 Task: In the  document Civilrightsmovement.txtMake this file  'available offline' Check 'Vision History' View the  non- printing characters
Action: Mouse moved to (405, 409)
Screenshot: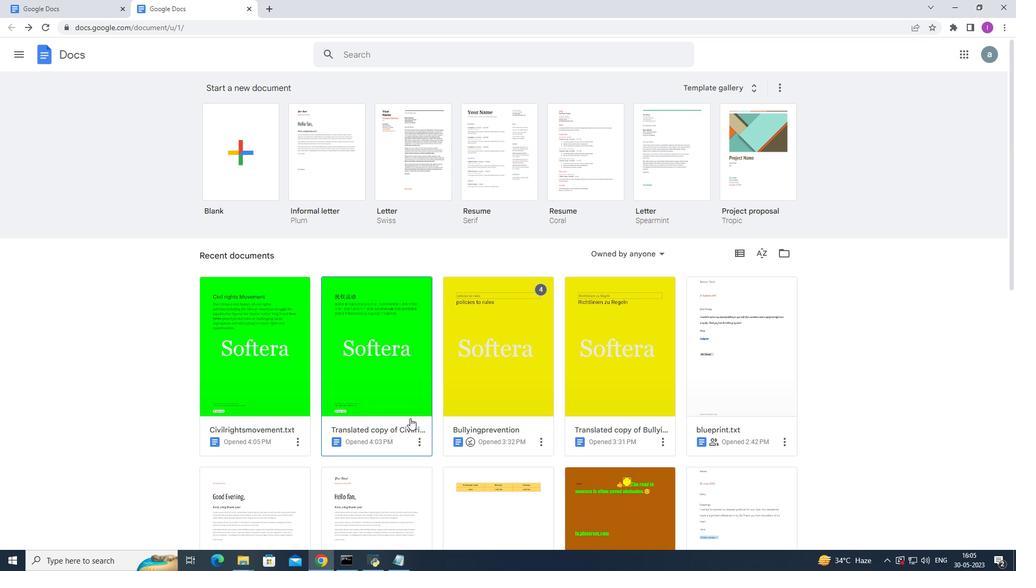 
Action: Mouse pressed left at (405, 409)
Screenshot: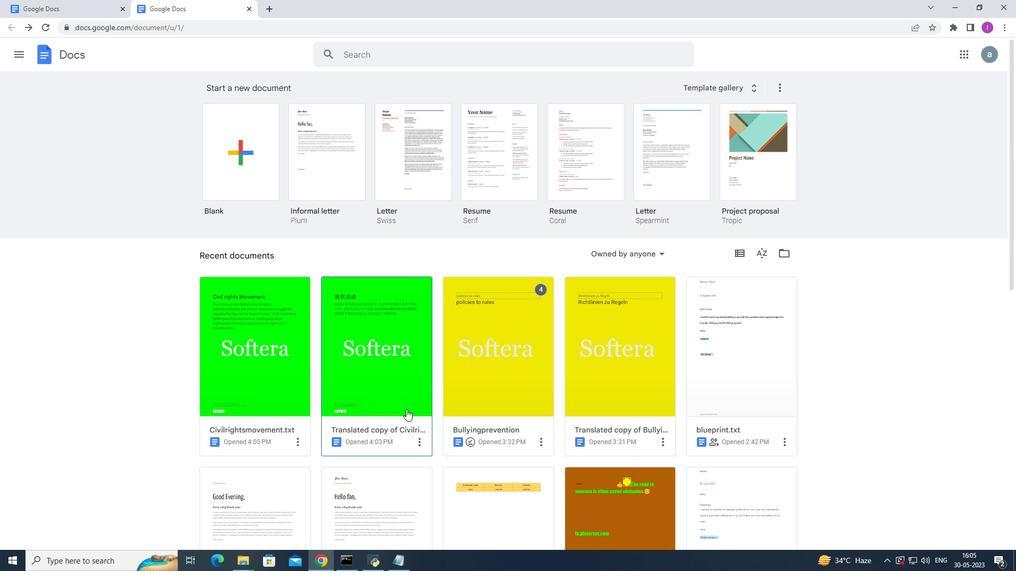 
Action: Mouse moved to (35, 62)
Screenshot: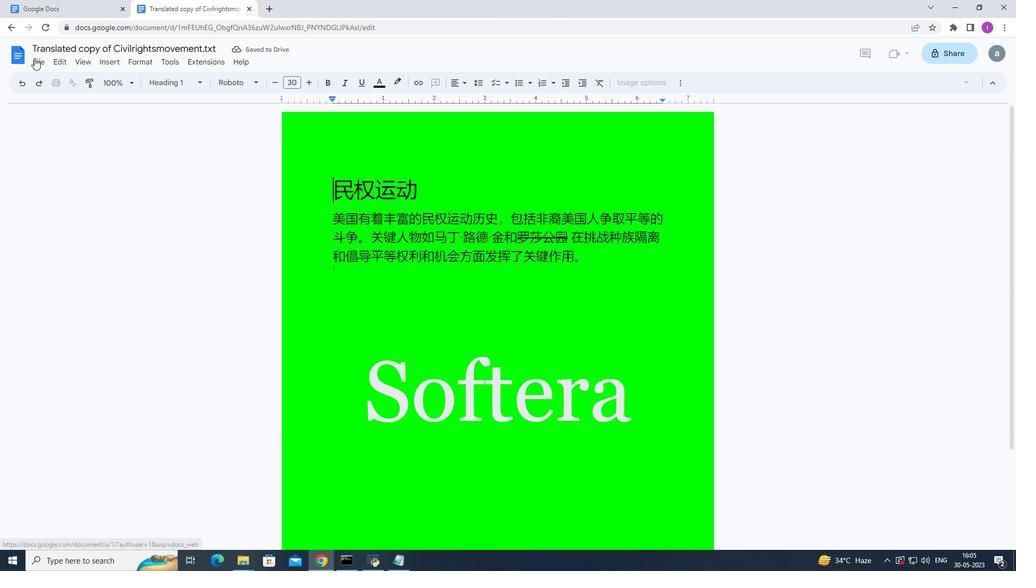 
Action: Mouse pressed left at (35, 62)
Screenshot: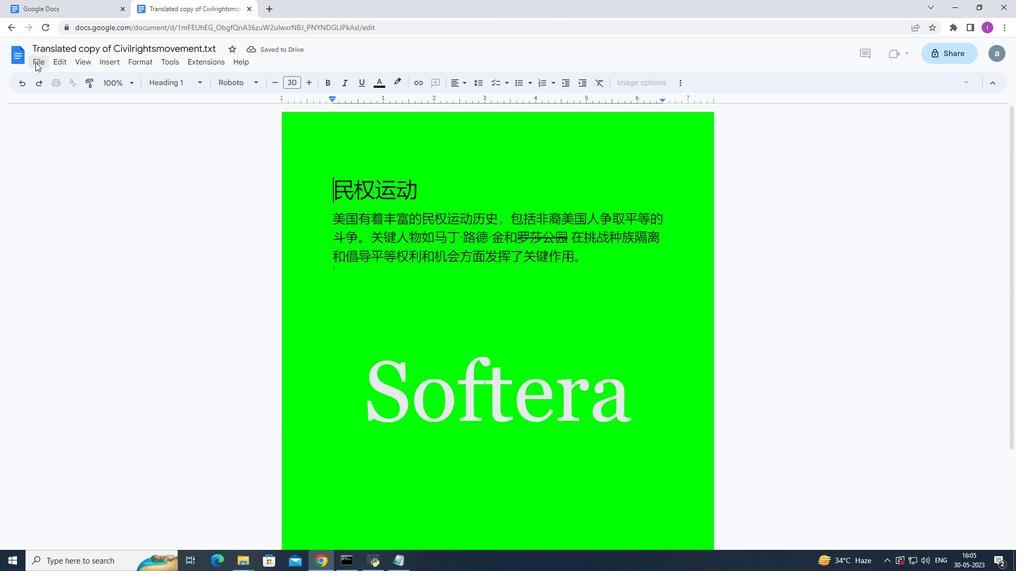 
Action: Mouse moved to (86, 290)
Screenshot: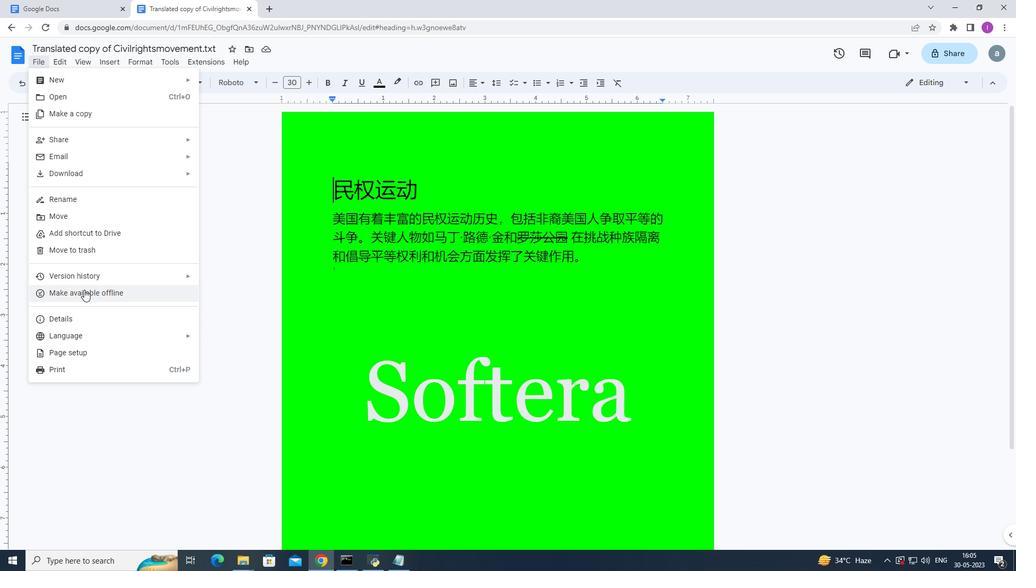 
Action: Mouse pressed left at (86, 290)
Screenshot: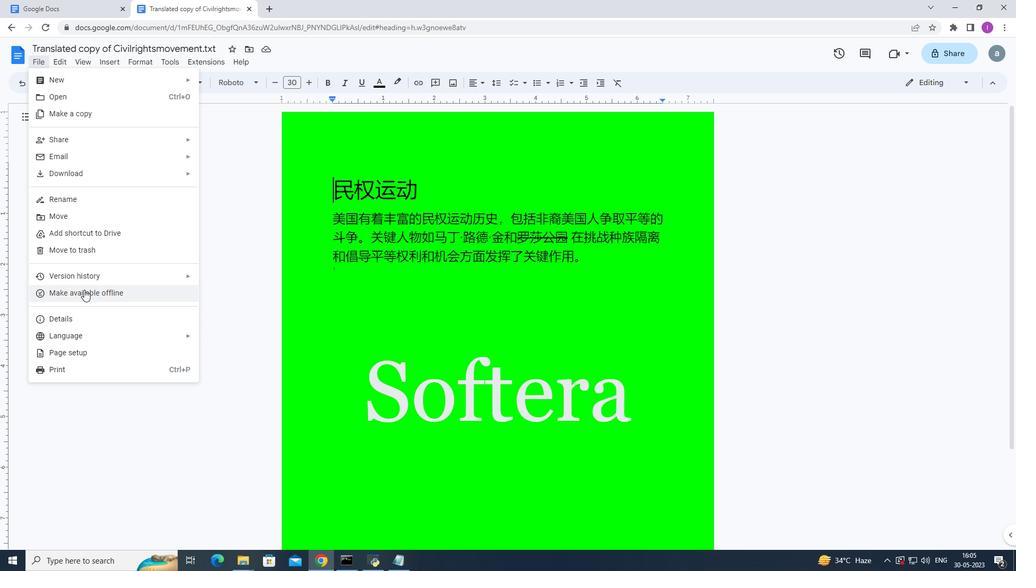 
Action: Mouse moved to (36, 65)
Screenshot: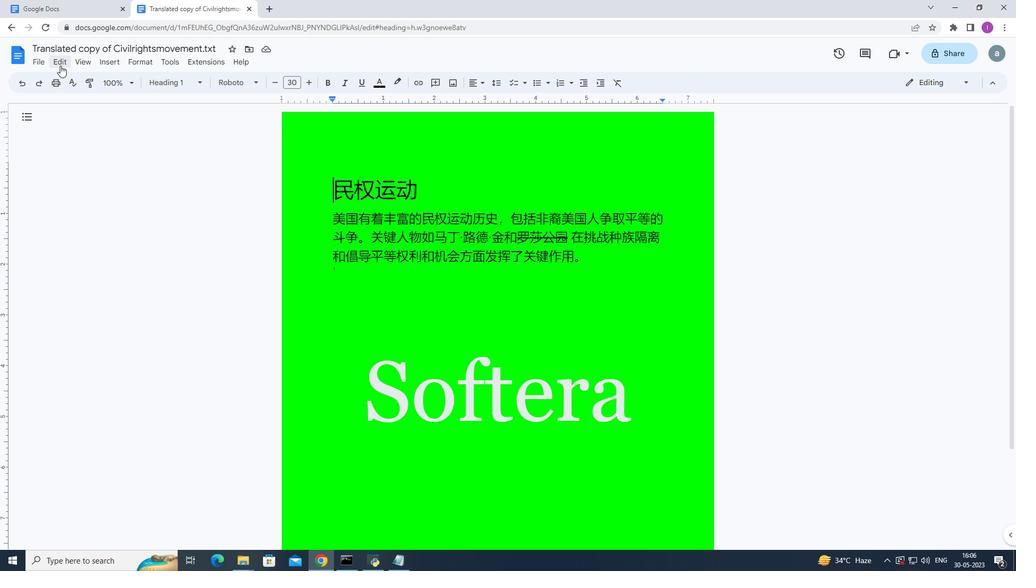
Action: Mouse pressed left at (36, 65)
Screenshot: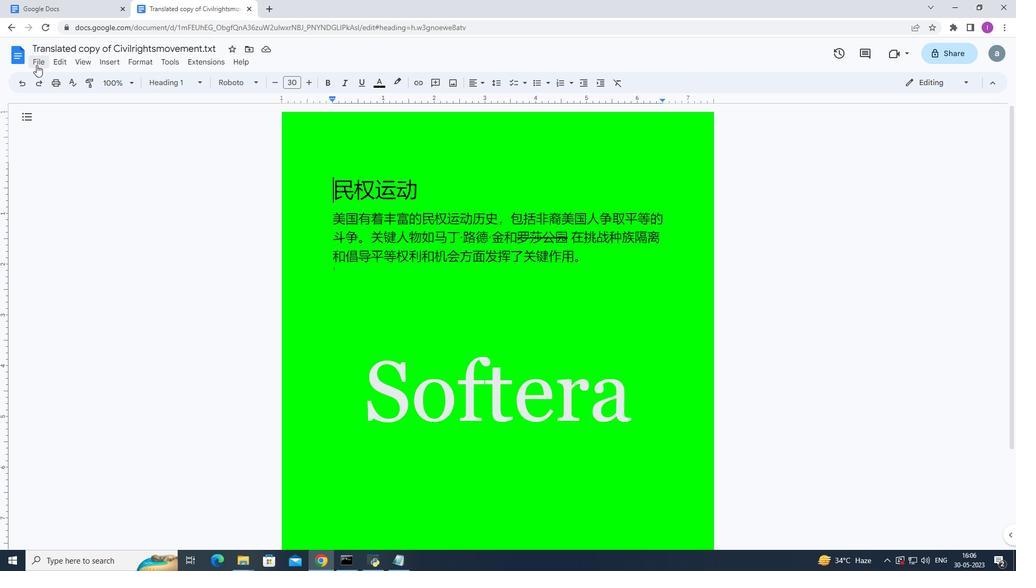 
Action: Mouse moved to (270, 282)
Screenshot: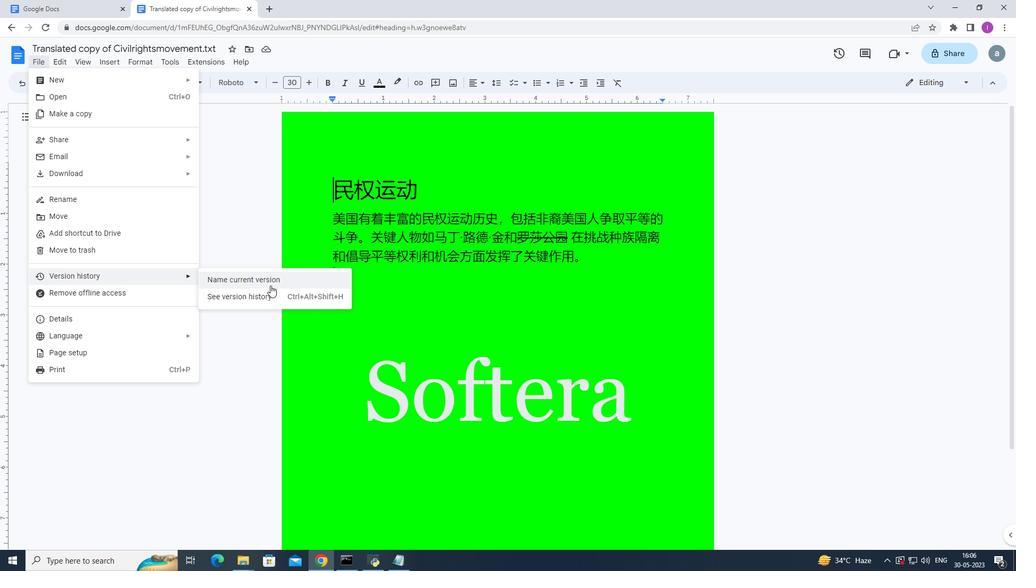 
Action: Mouse pressed left at (270, 282)
Screenshot: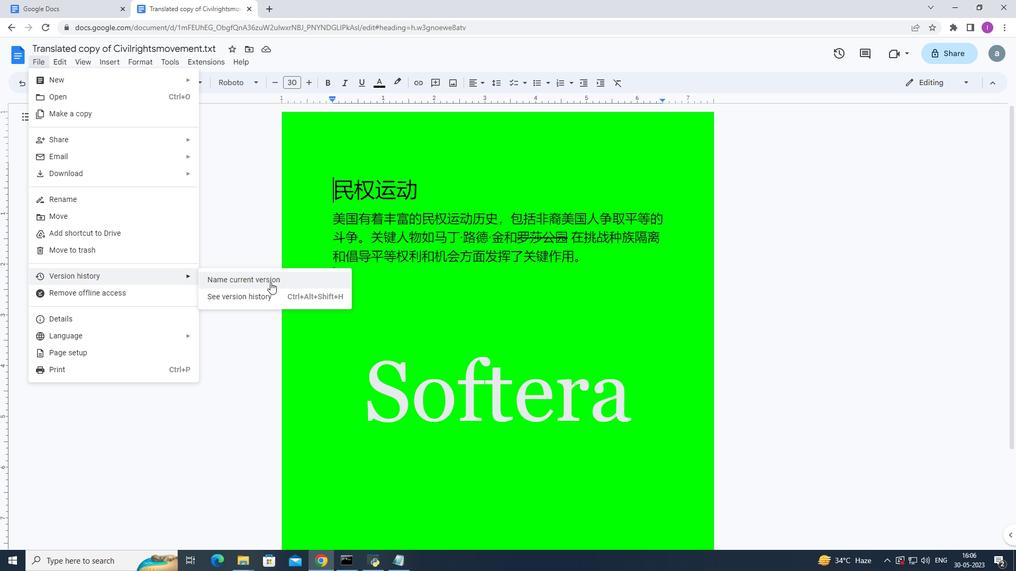 
Action: Mouse moved to (572, 307)
Screenshot: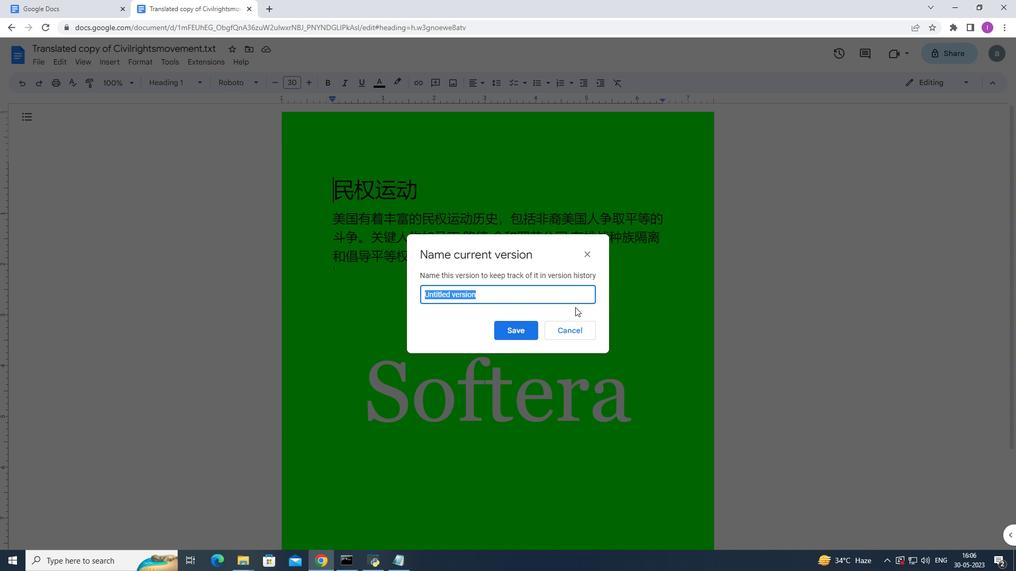 
Action: Key pressed <Key.backspace><Key.backspace><Key.shift><Key.shift>Non-printing<Key.space>character
Screenshot: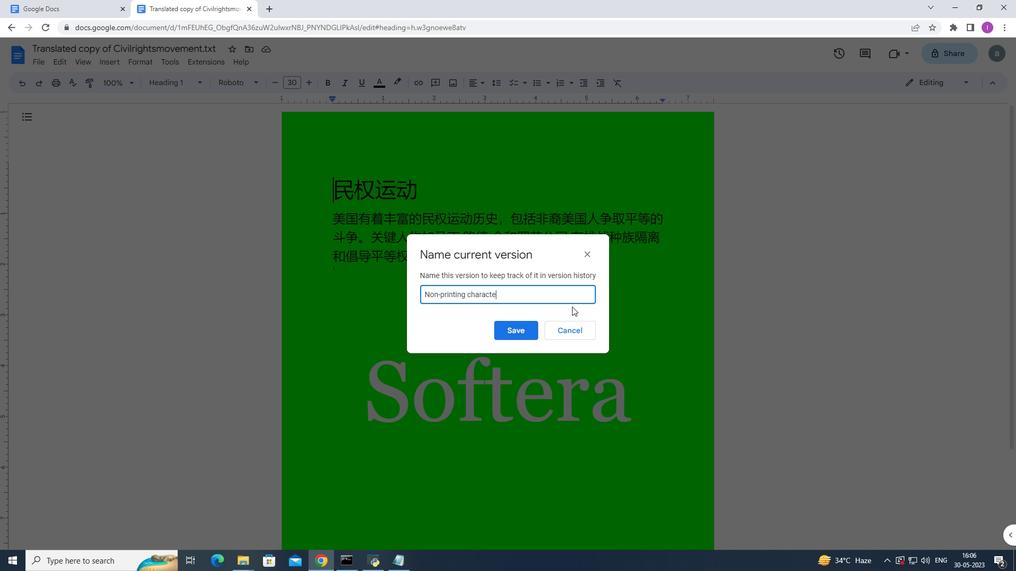 
Action: Mouse moved to (527, 333)
Screenshot: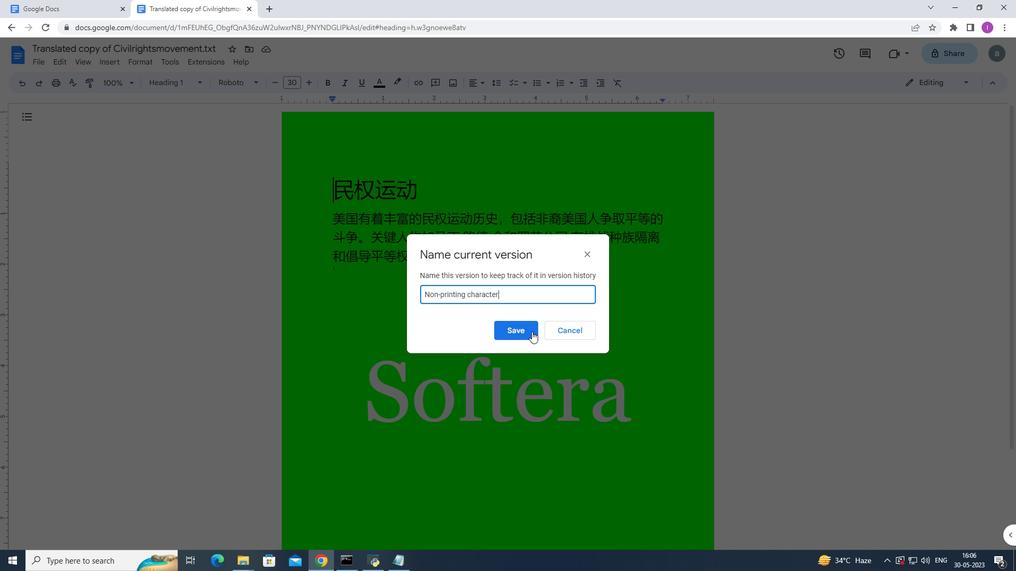
Action: Mouse pressed left at (527, 333)
Screenshot: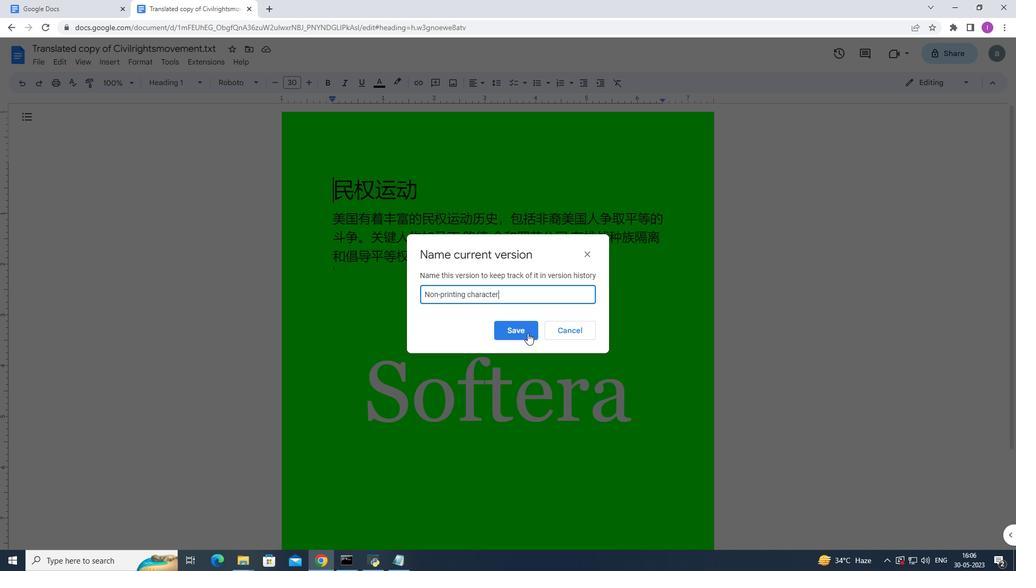 
Action: Mouse moved to (322, 307)
Screenshot: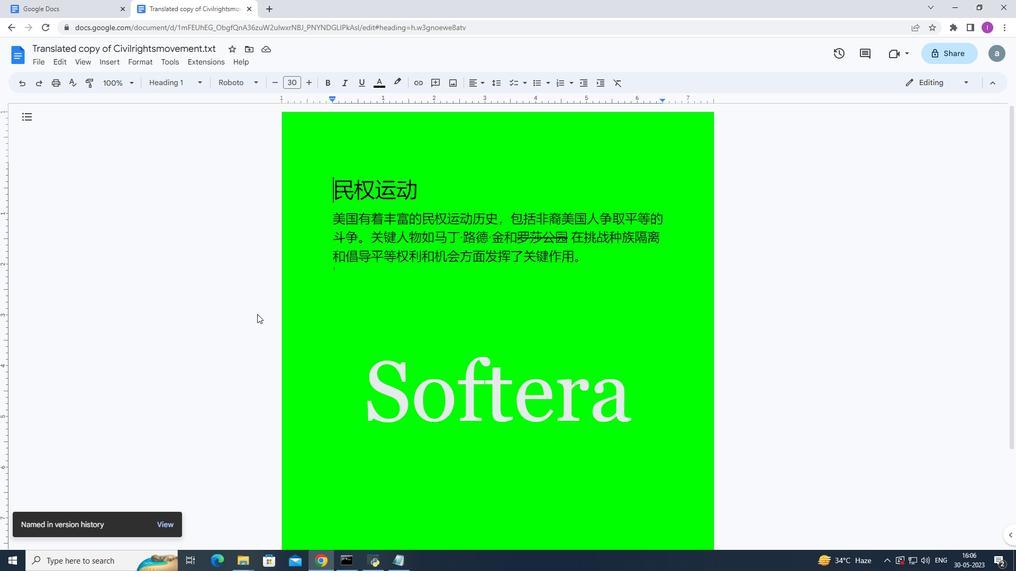 
